 Task: Create a task in Outlook to complete the monthly sales report, including analyzing data and generating insights, with a start date of July 7, 2023, and a due date of July 12, 2023, marked as high priority.
Action: Mouse moved to (15, 132)
Screenshot: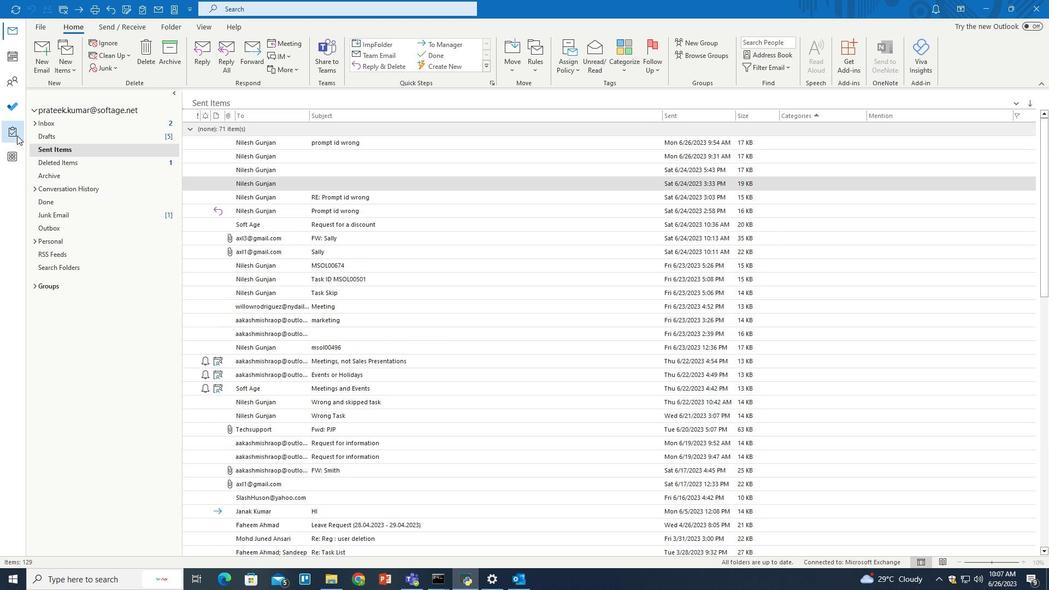 
Action: Mouse pressed left at (15, 132)
Screenshot: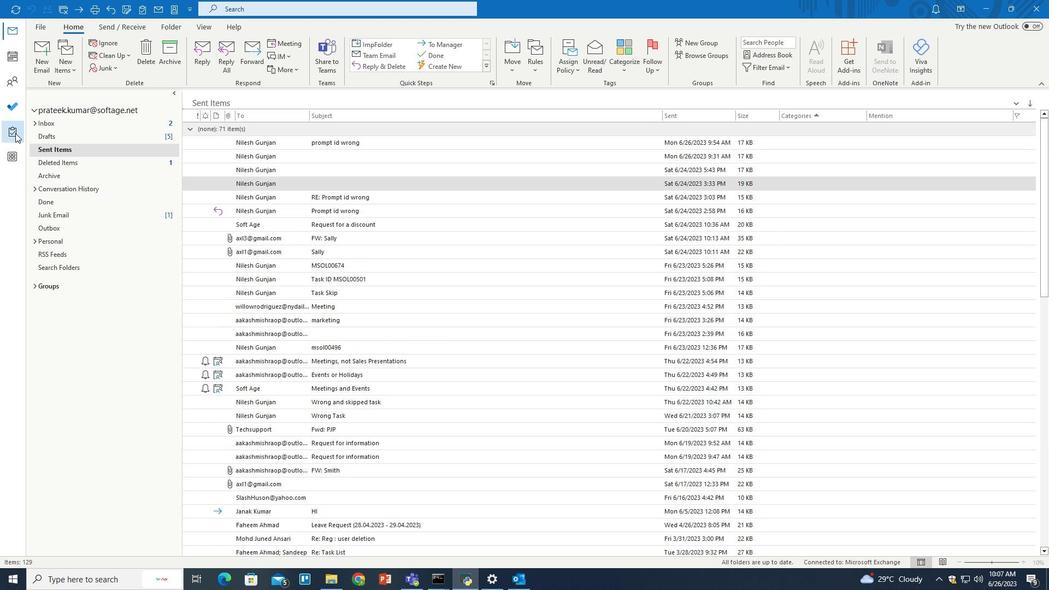 
Action: Mouse moved to (41, 59)
Screenshot: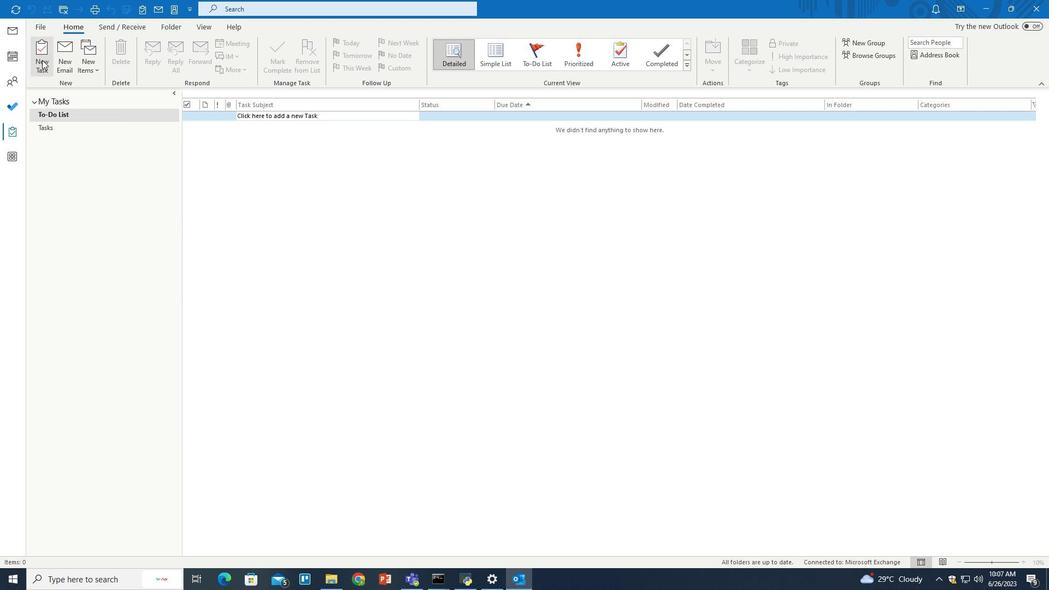 
Action: Mouse pressed left at (41, 59)
Screenshot: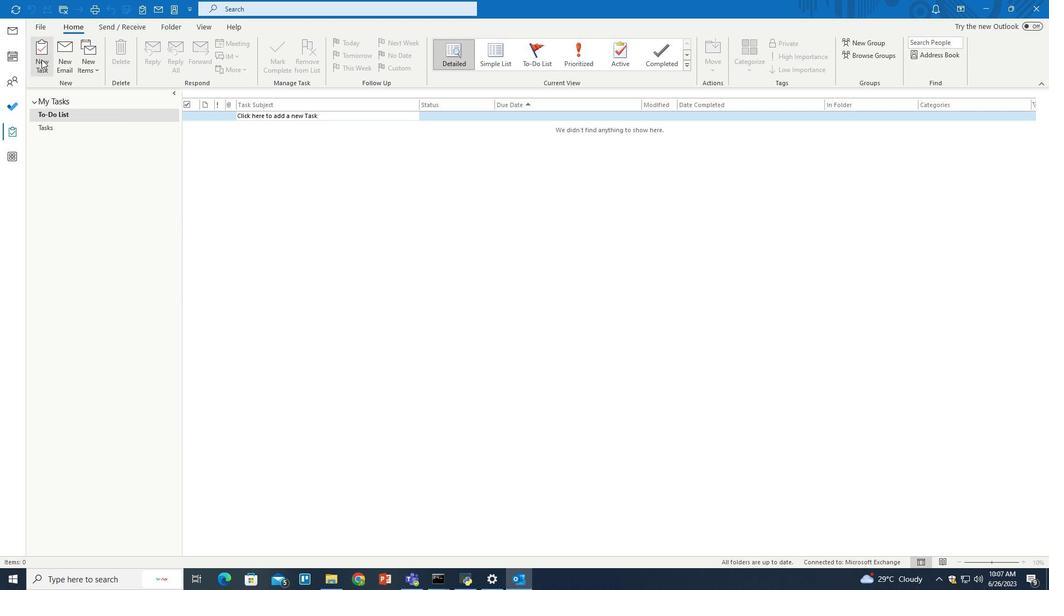 
Action: Mouse moved to (155, 119)
Screenshot: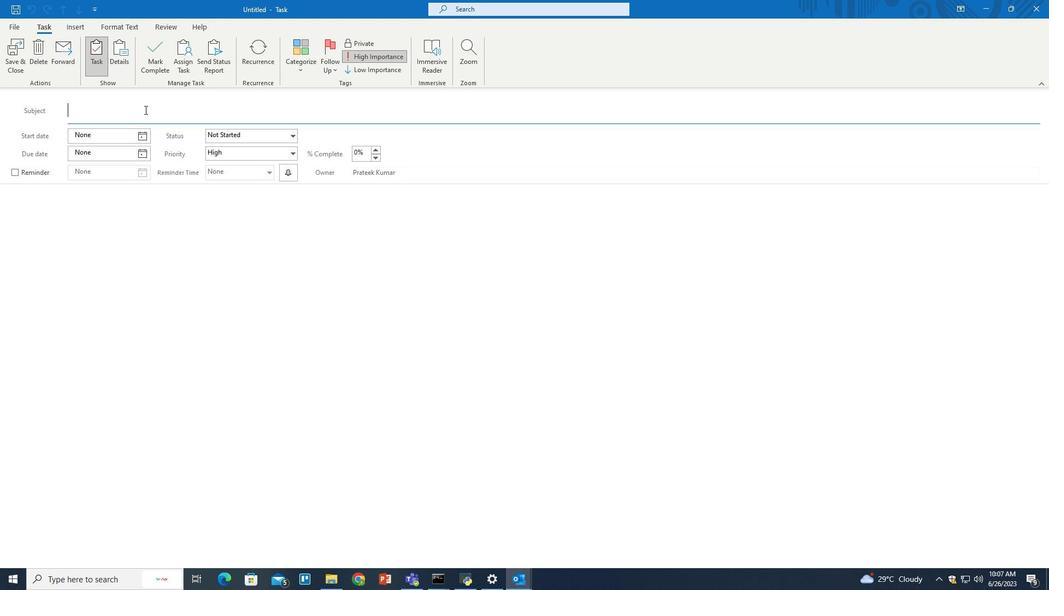 
Action: Mouse pressed left at (155, 119)
Screenshot: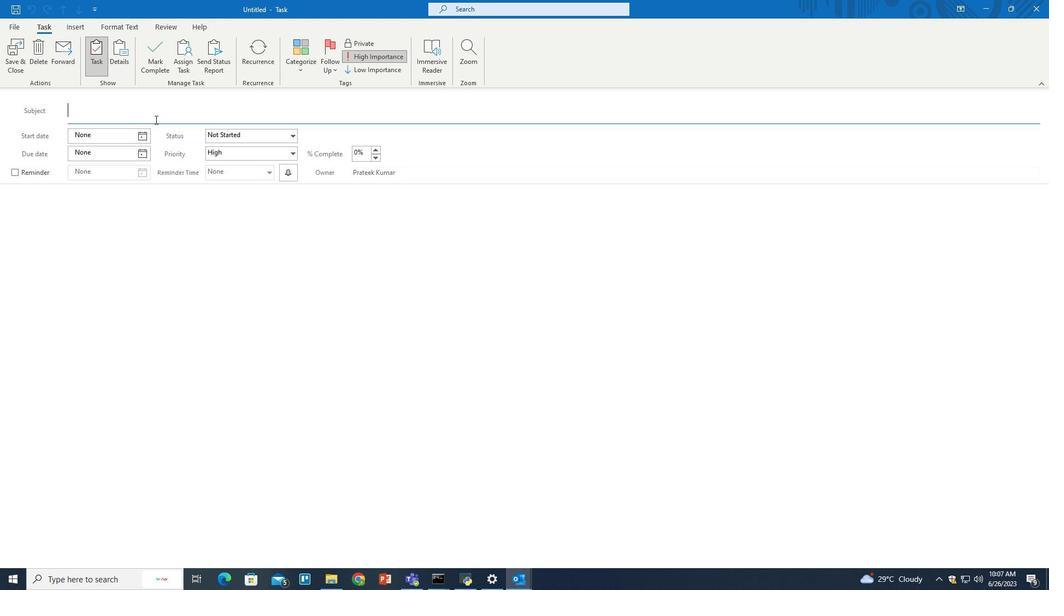 
Action: Key pressed <Key.shift>Complete<Key.space><Key.shift>Monthly<Key.space><Key.shift>Sales<Key.space><Key.shift>Report
Screenshot: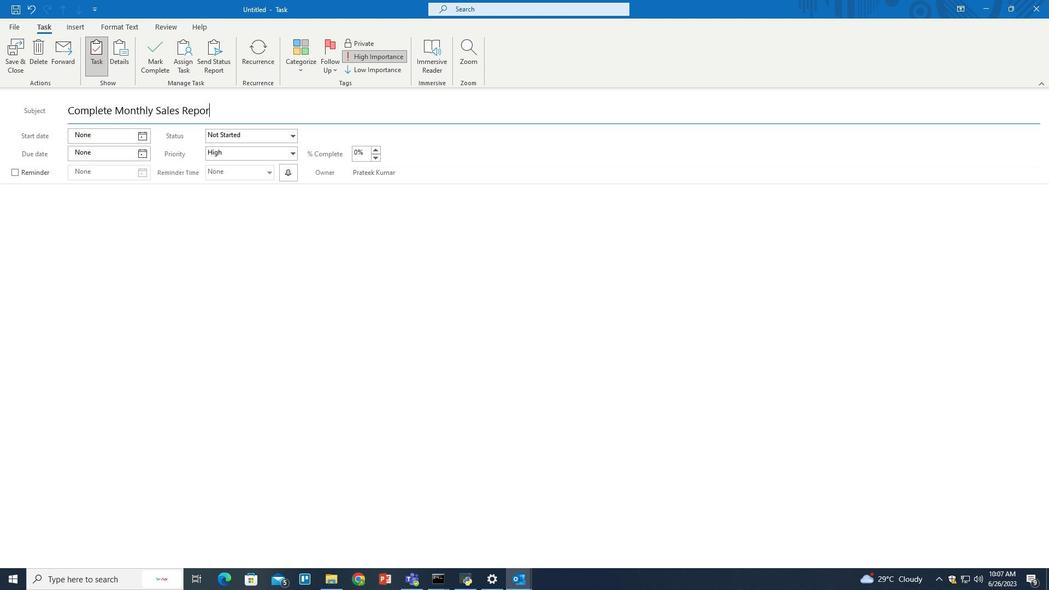 
Action: Mouse moved to (163, 215)
Screenshot: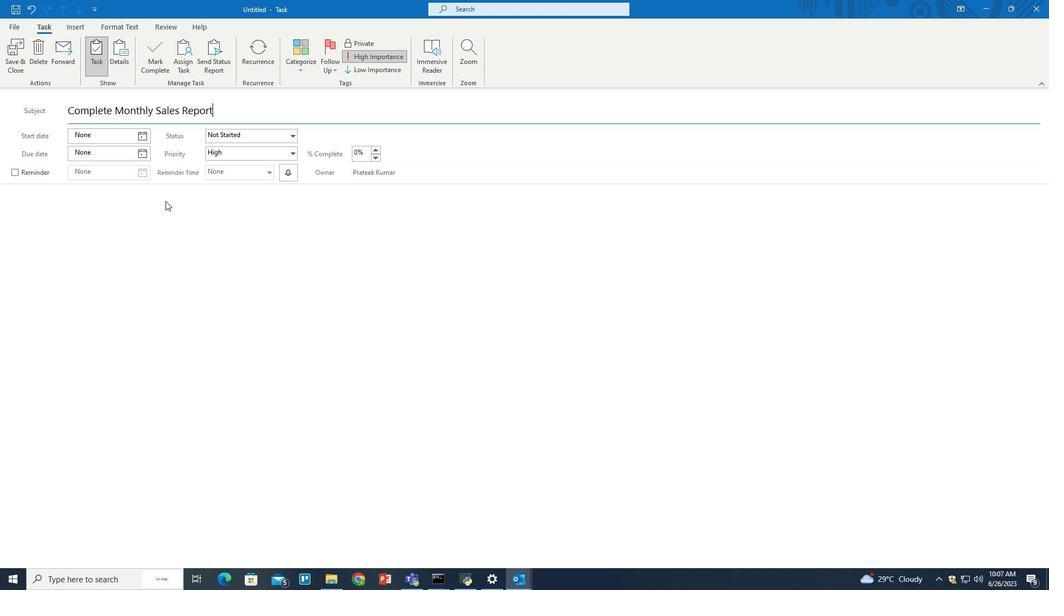 
Action: Mouse pressed left at (163, 215)
Screenshot: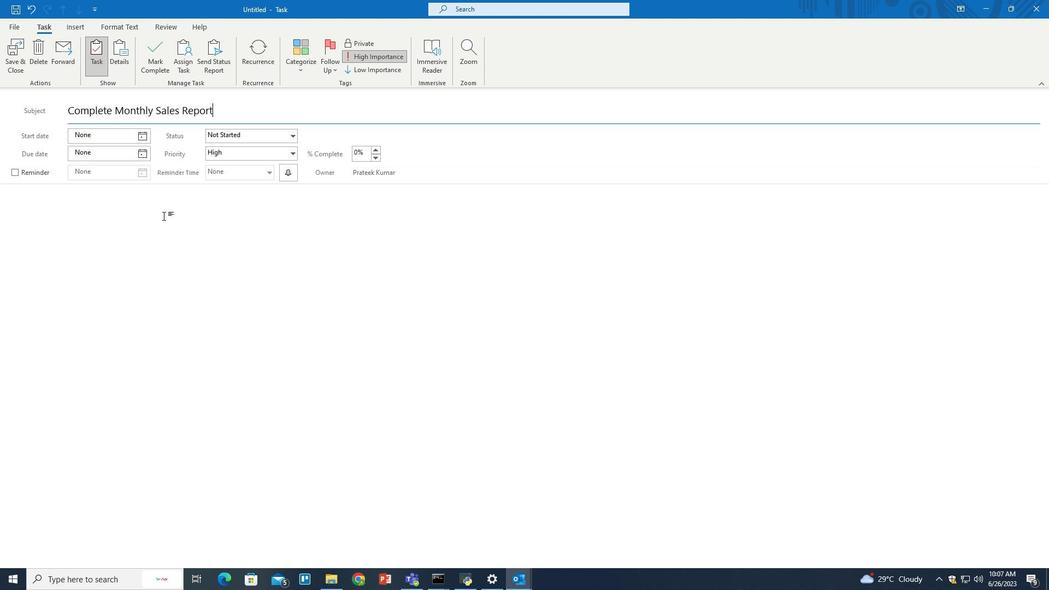 
Action: Key pressed <Key.shift>Prepare<Key.space>and<Key.space>finalize<Key.space>the<Key.space>monthly<Key.space>sales<Key.space>report,<Key.space>including<Key.space>analyzing<Key.space>data<Key.space>and<Key.space>generating<Key.space>insights<Key.space>for<Key.space>the<Key.space>management<Key.space>team.
Screenshot: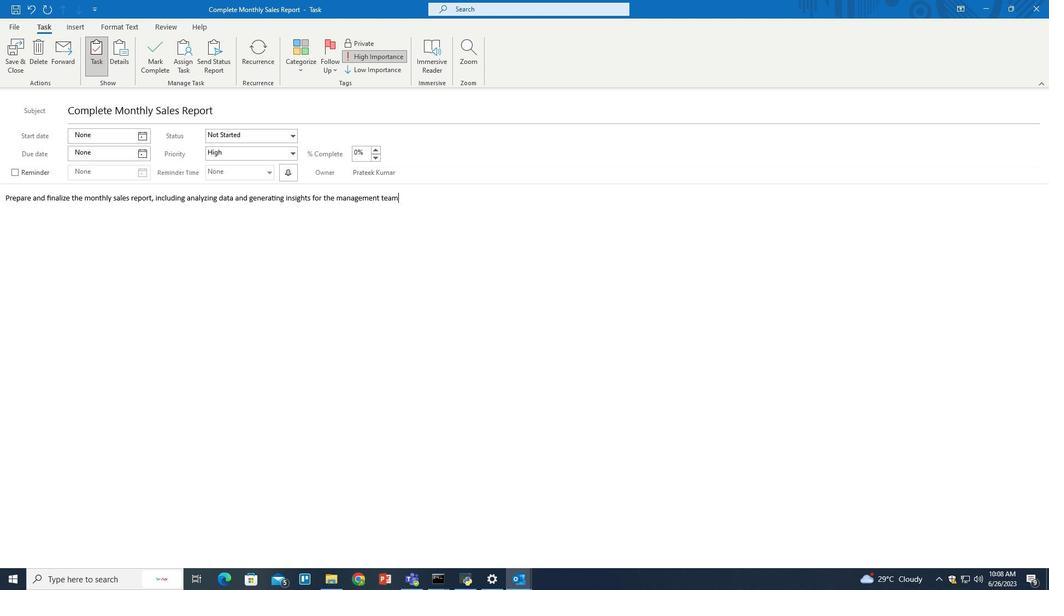 
Action: Mouse moved to (140, 136)
Screenshot: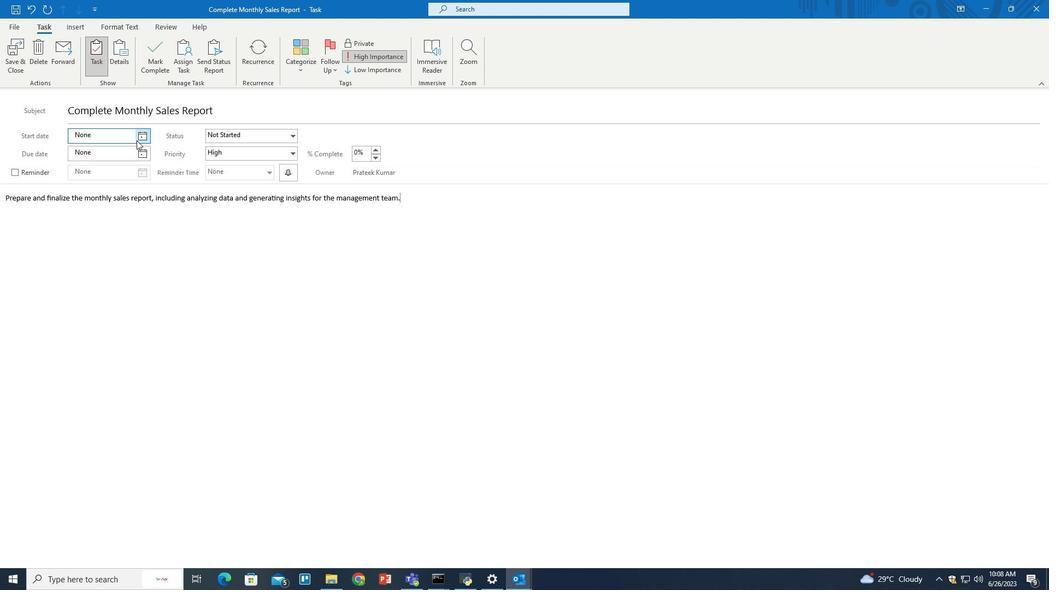 
Action: Mouse pressed left at (140, 136)
Screenshot: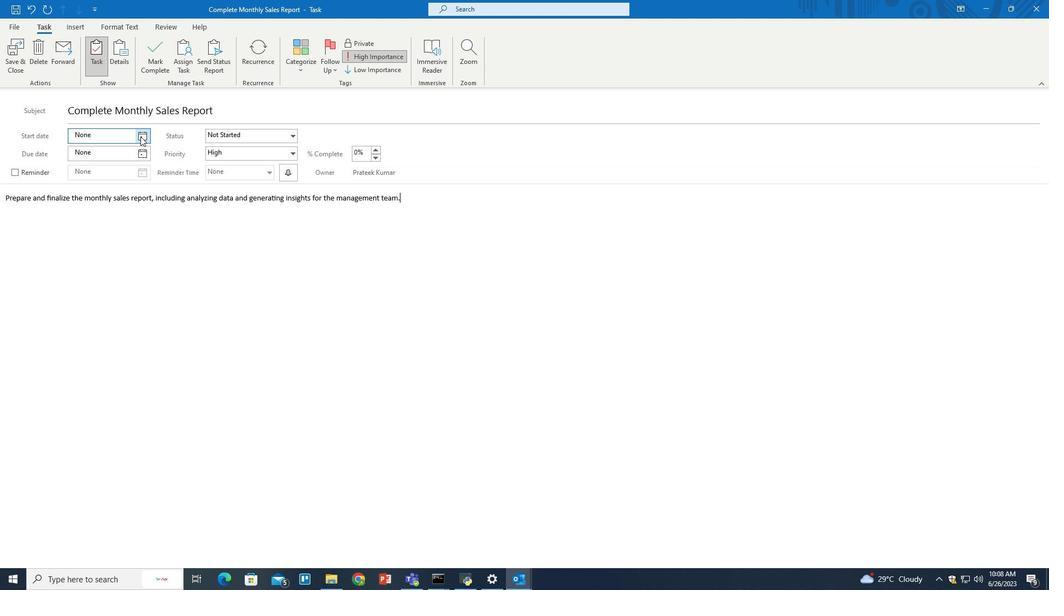 
Action: Mouse moved to (142, 153)
Screenshot: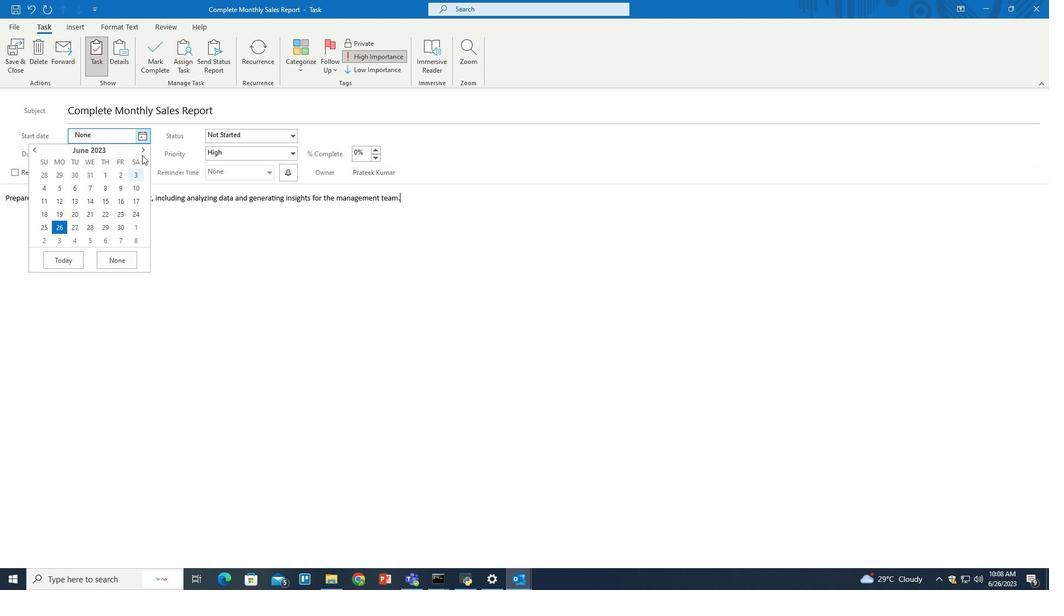 
Action: Mouse pressed left at (142, 153)
Screenshot: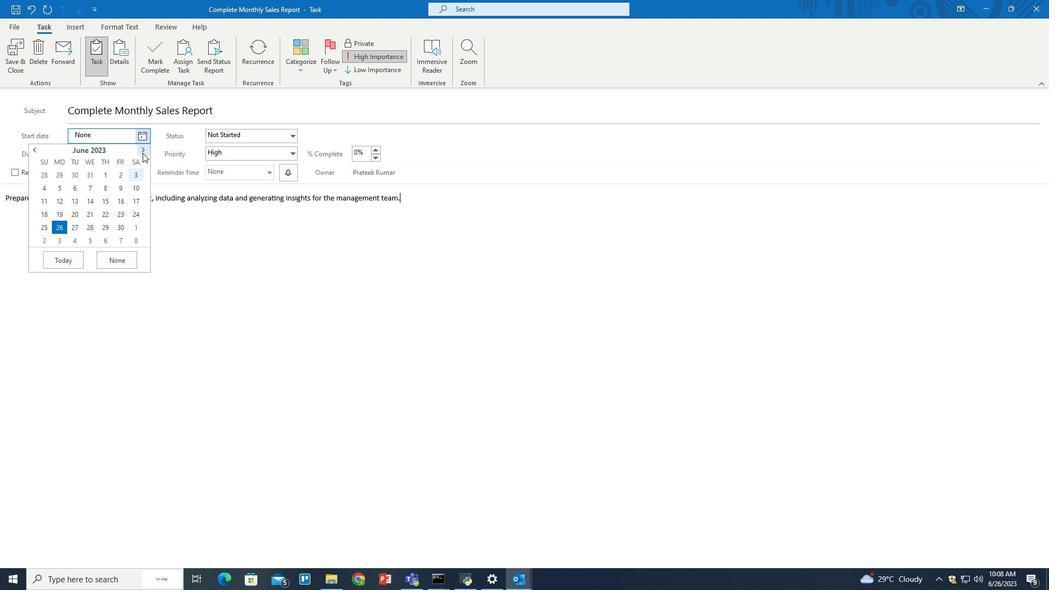 
Action: Mouse moved to (117, 186)
Screenshot: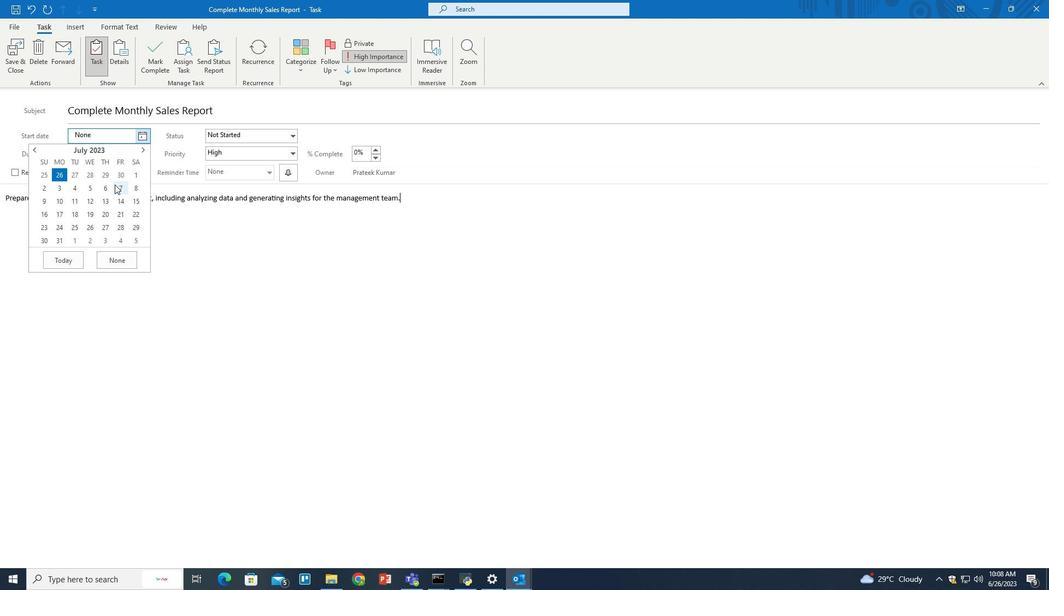 
Action: Mouse pressed left at (117, 186)
Screenshot: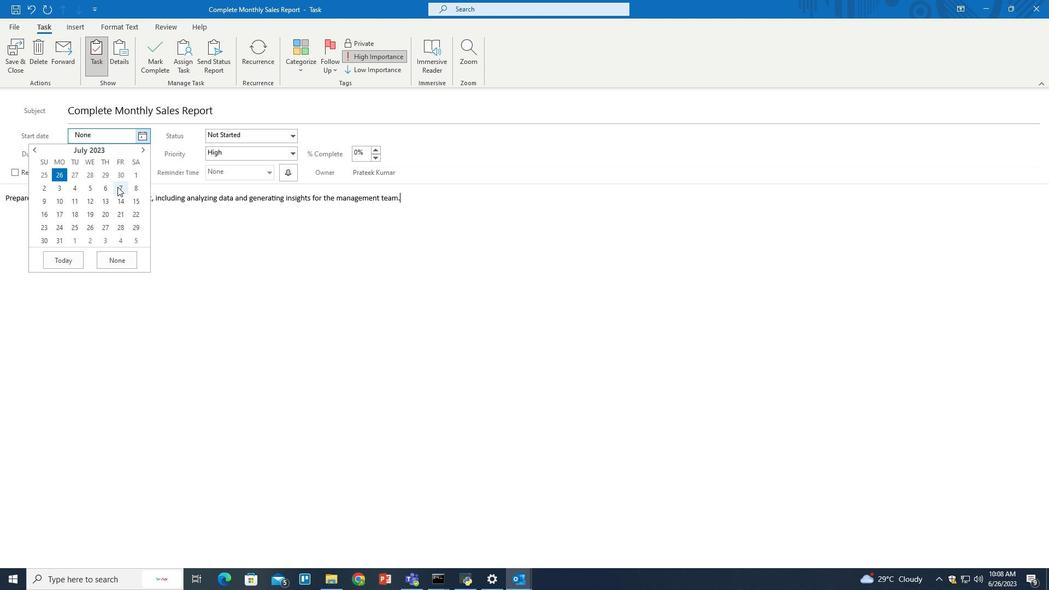 
Action: Mouse moved to (142, 162)
Screenshot: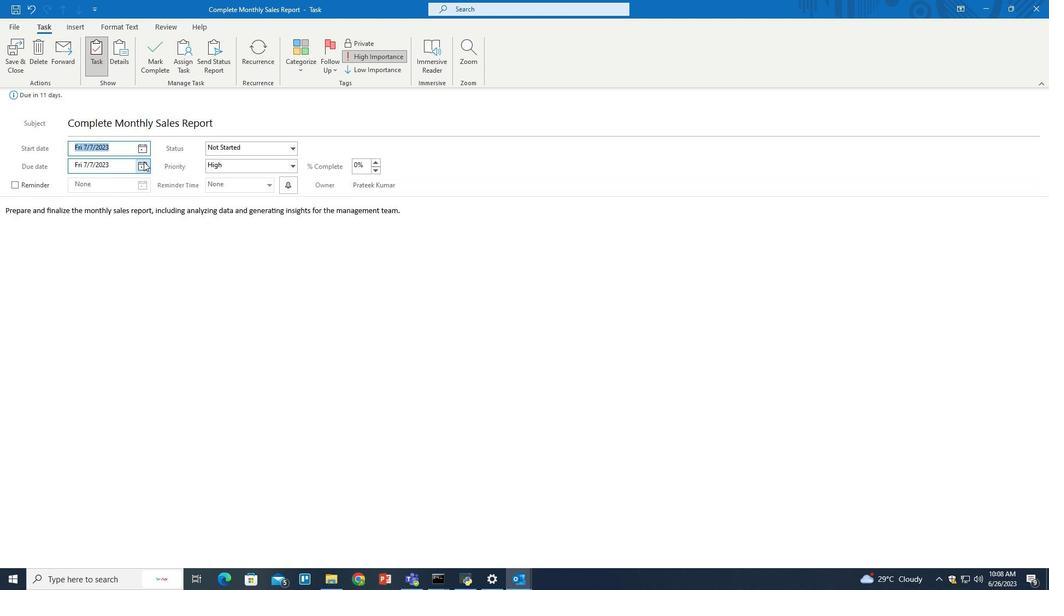 
Action: Mouse pressed left at (142, 162)
Screenshot: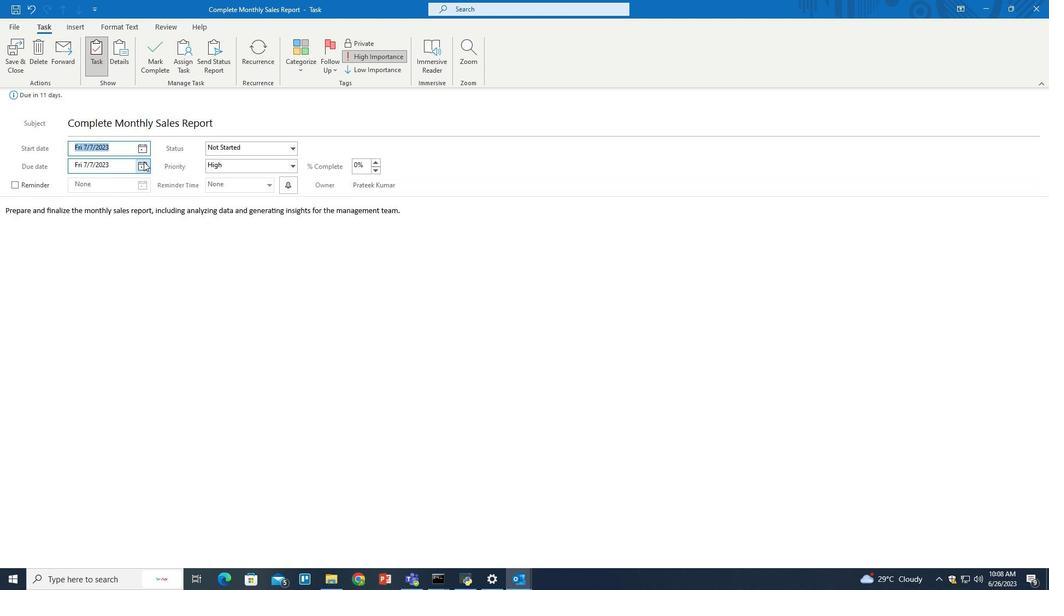 
Action: Mouse moved to (90, 229)
Screenshot: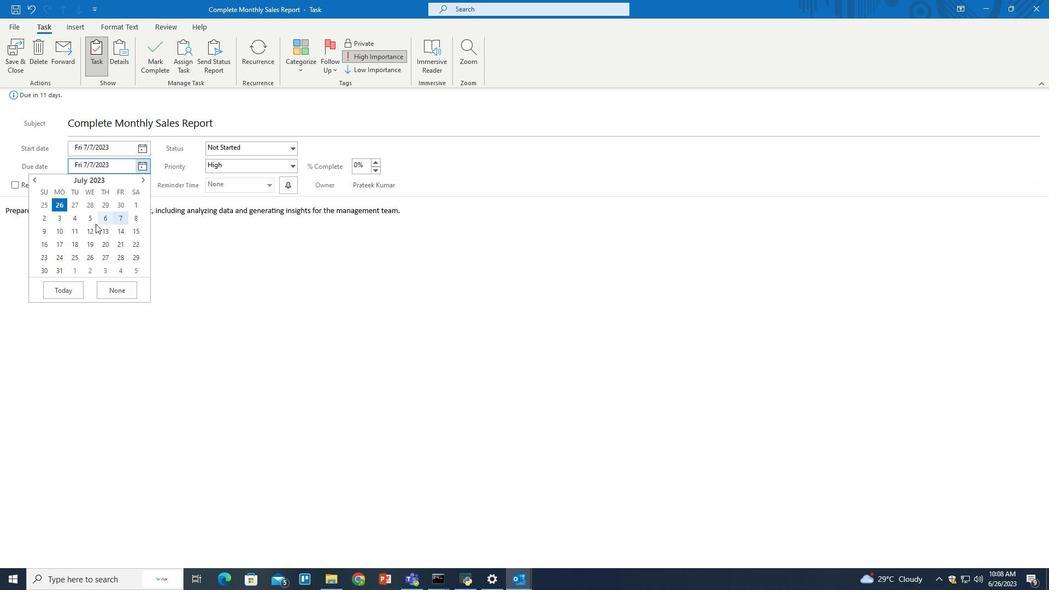 
Action: Mouse pressed left at (90, 229)
Screenshot: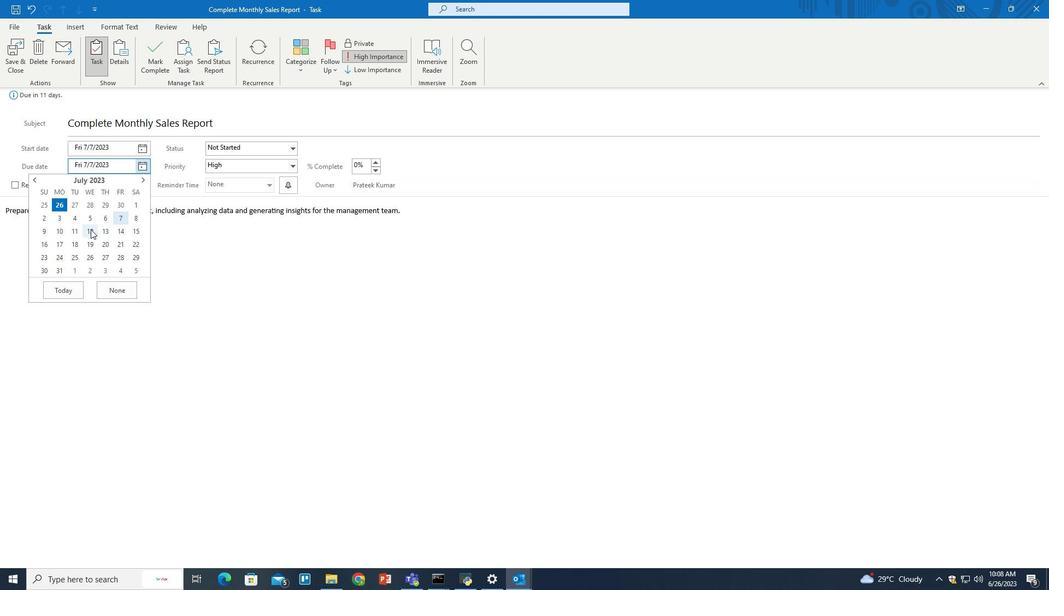 
Action: Mouse moved to (291, 153)
Screenshot: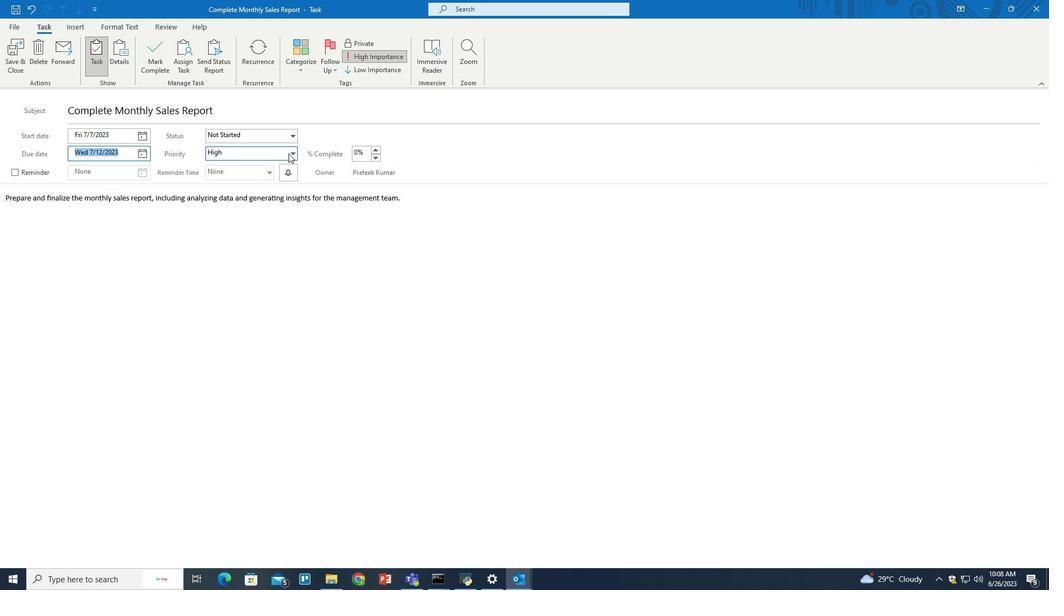 
Action: Mouse pressed left at (291, 153)
Screenshot: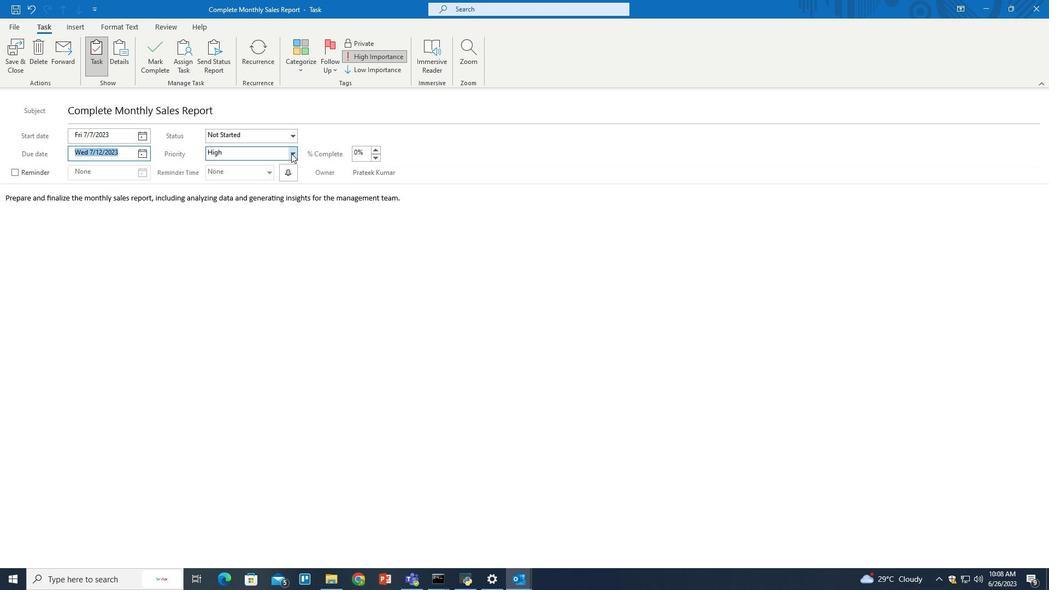 
Action: Mouse moved to (224, 178)
Screenshot: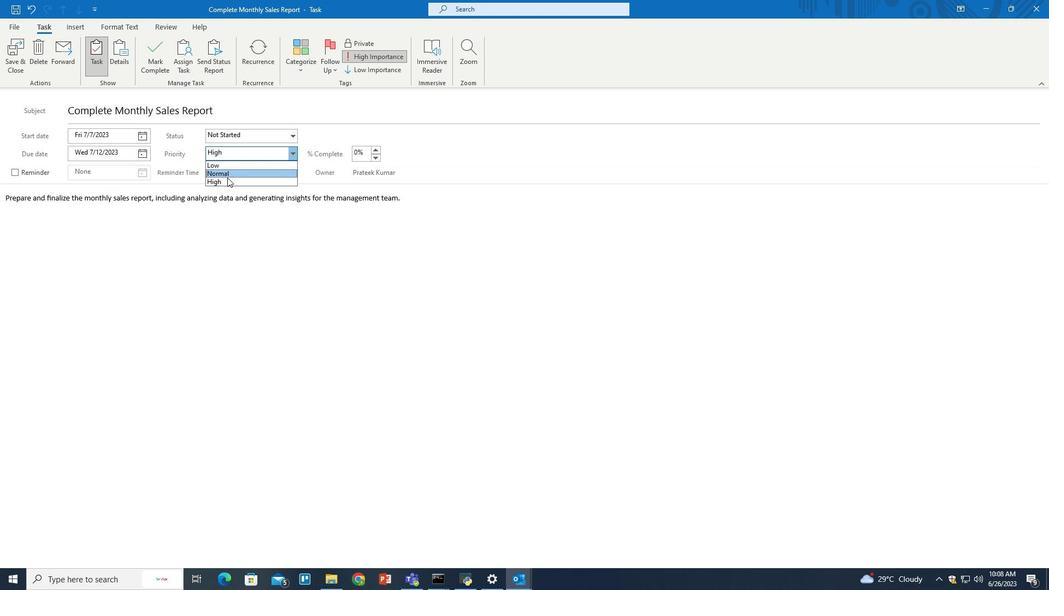 
Action: Mouse pressed left at (224, 178)
Screenshot: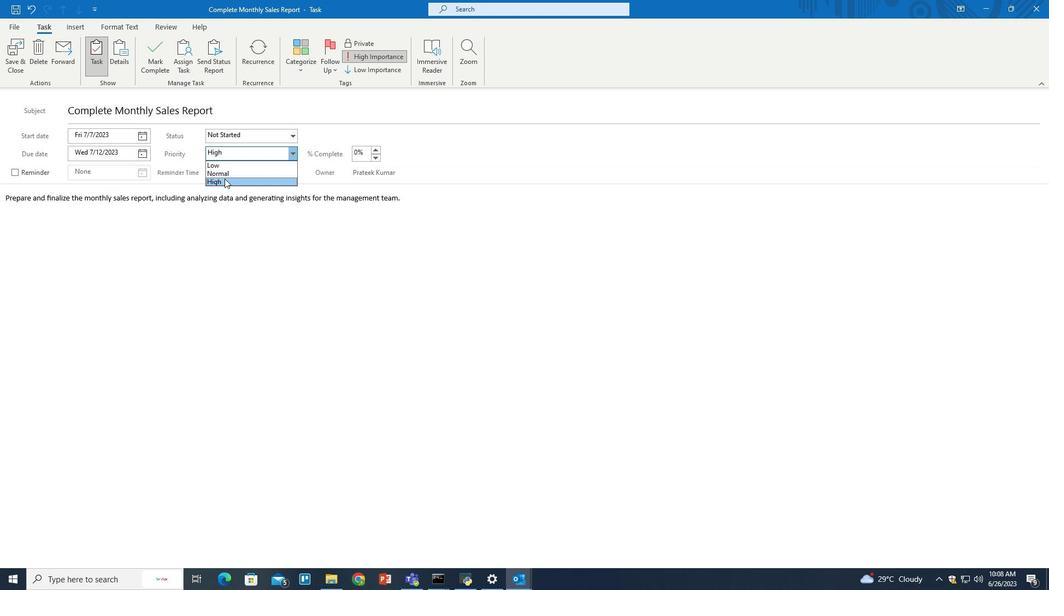 
Action: Mouse moved to (294, 131)
Screenshot: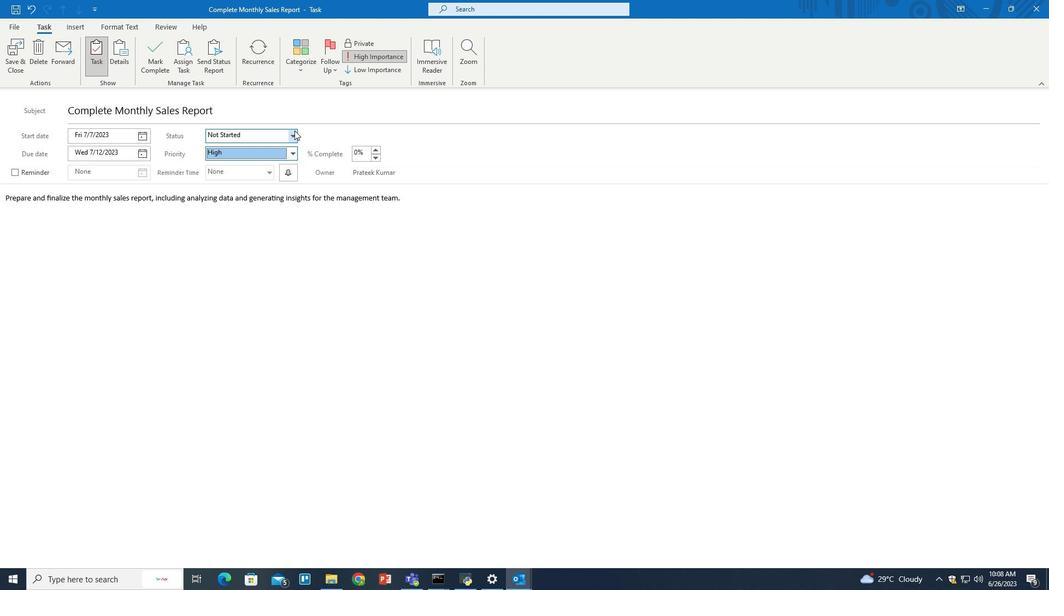 
Action: Mouse pressed left at (294, 131)
Screenshot: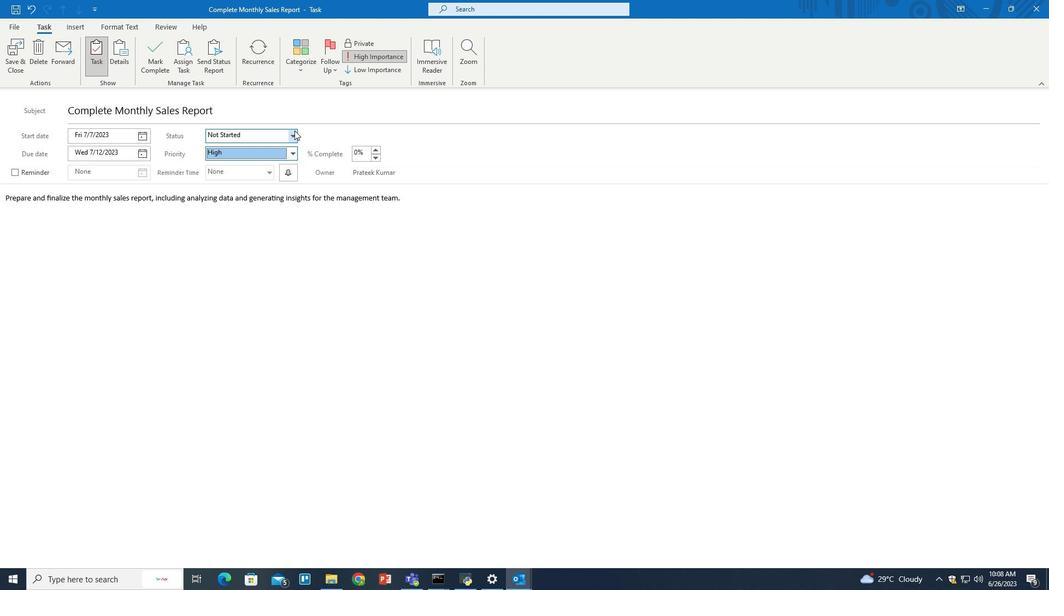 
Action: Mouse moved to (250, 148)
Screenshot: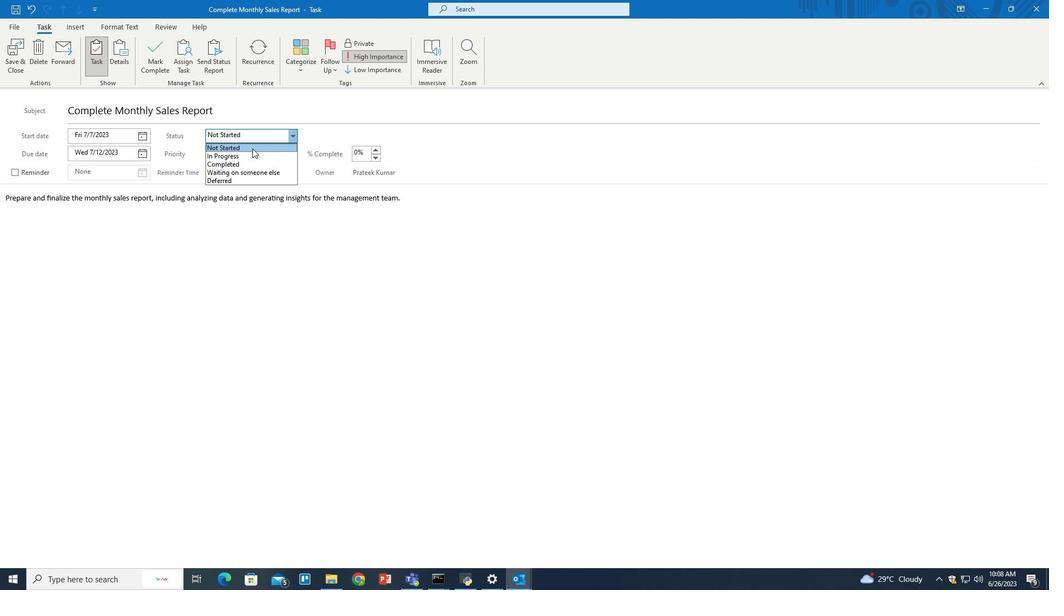 
Action: Mouse pressed left at (250, 148)
Screenshot: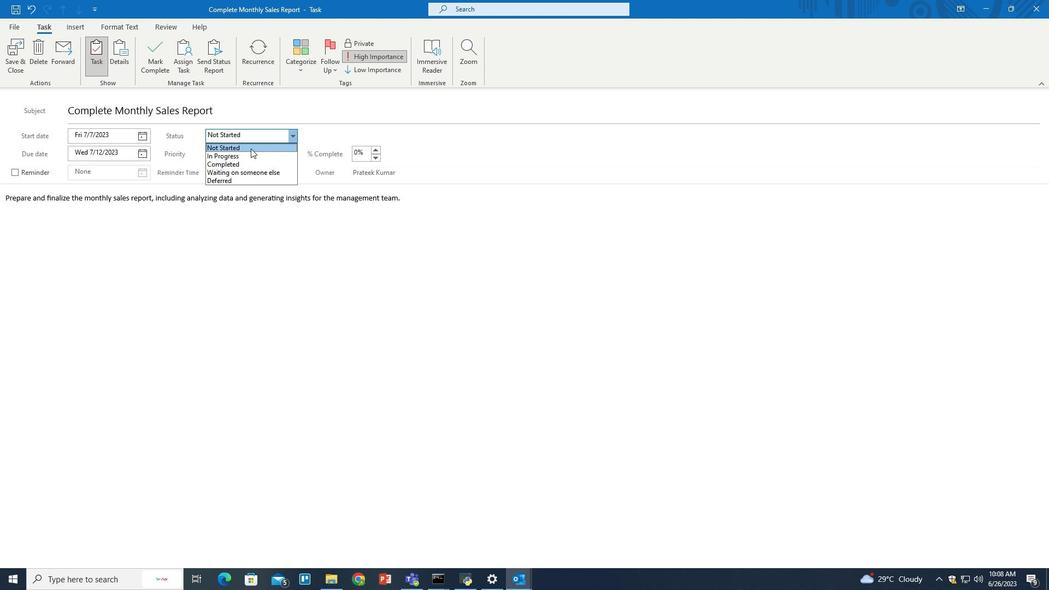 
Action: Mouse moved to (13, 50)
Screenshot: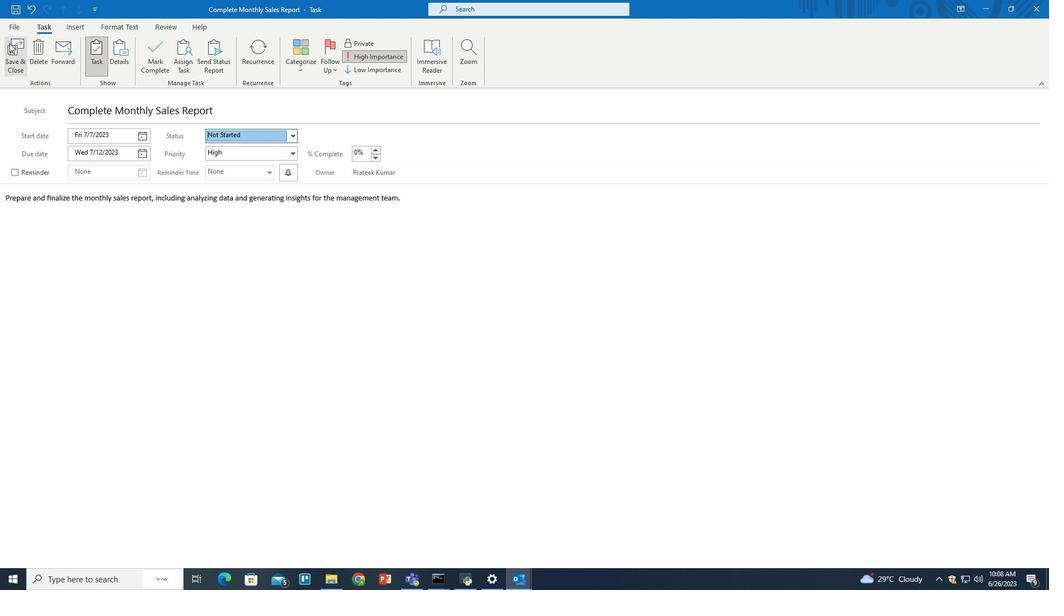 
Action: Mouse pressed left at (13, 50)
Screenshot: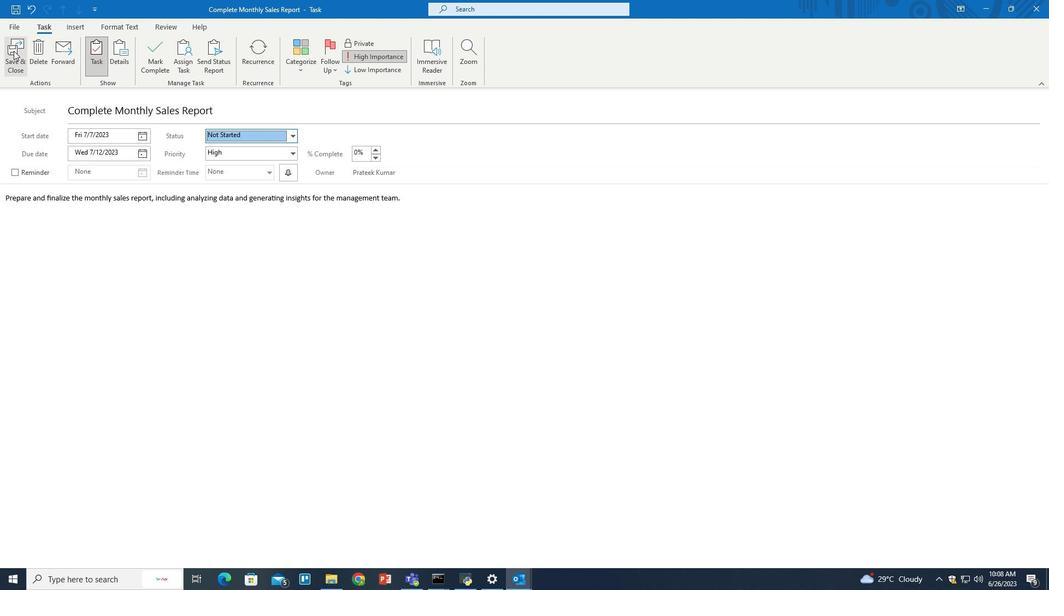 
Action: Mouse moved to (91, 118)
Screenshot: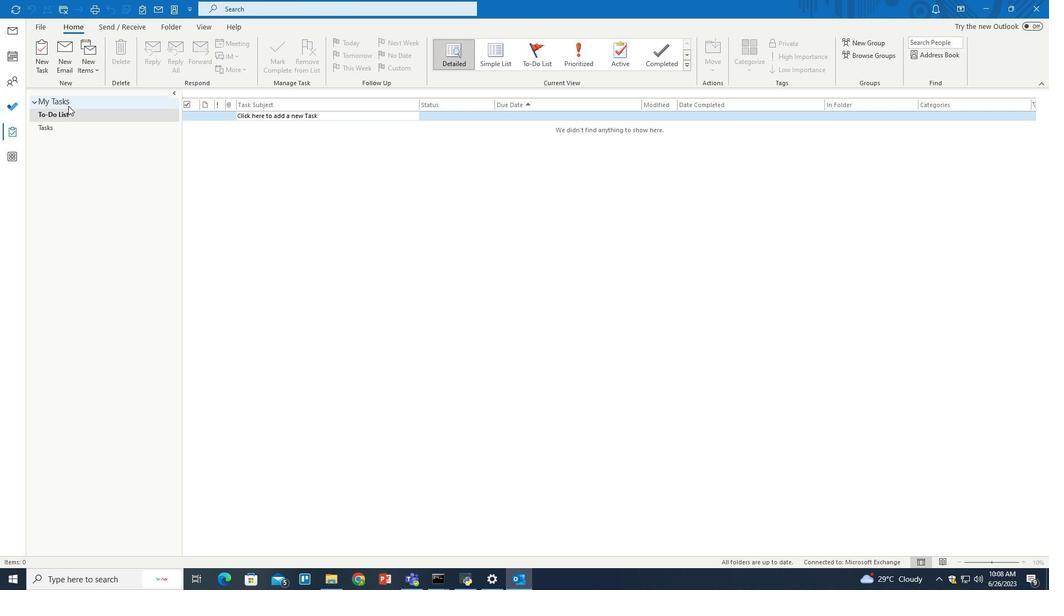 
